 Task: Make in the project BrightTech a sprint 'Code Crusaders'. Create in the project BrightTech a sprint 'Code Crusaders'. Add in the project BrightTech a sprint 'Code Crusaders'
Action: Mouse moved to (204, 54)
Screenshot: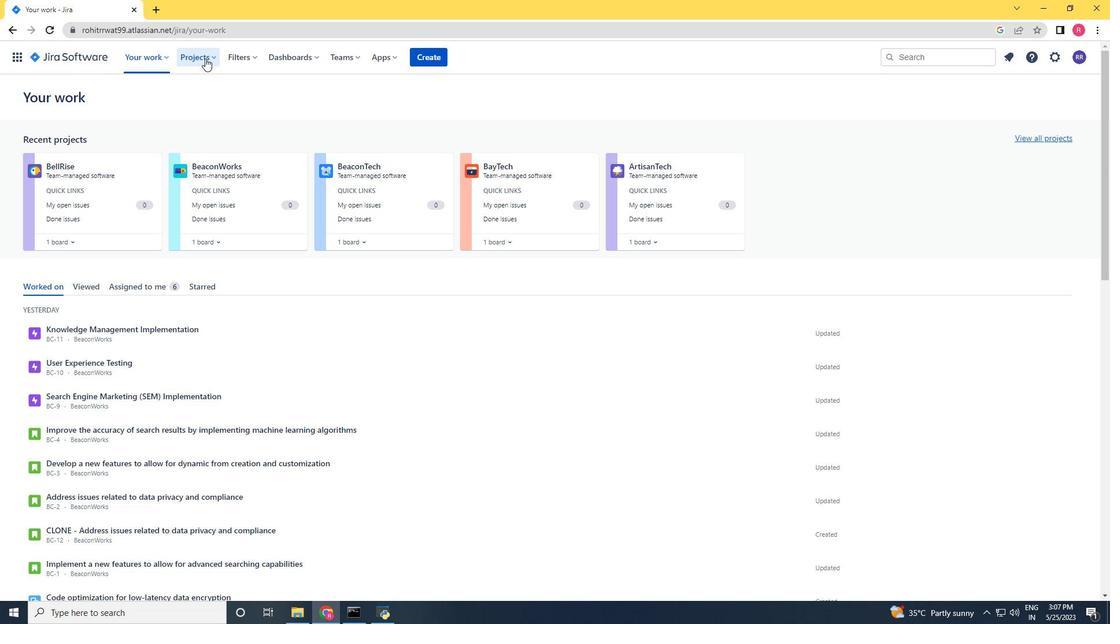 
Action: Mouse pressed left at (204, 54)
Screenshot: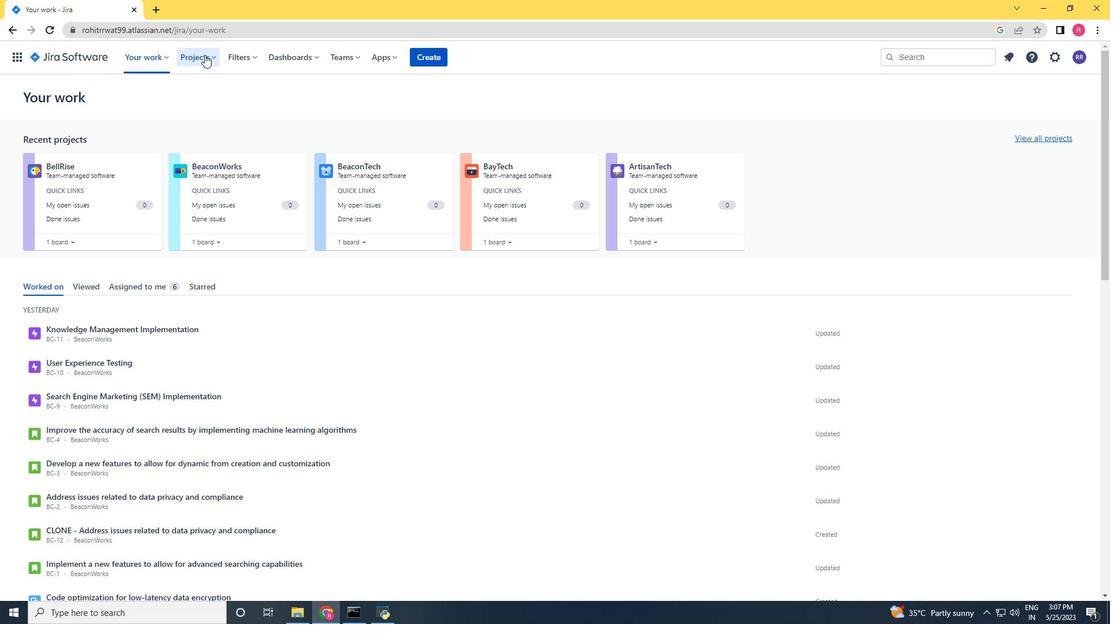 
Action: Mouse moved to (228, 101)
Screenshot: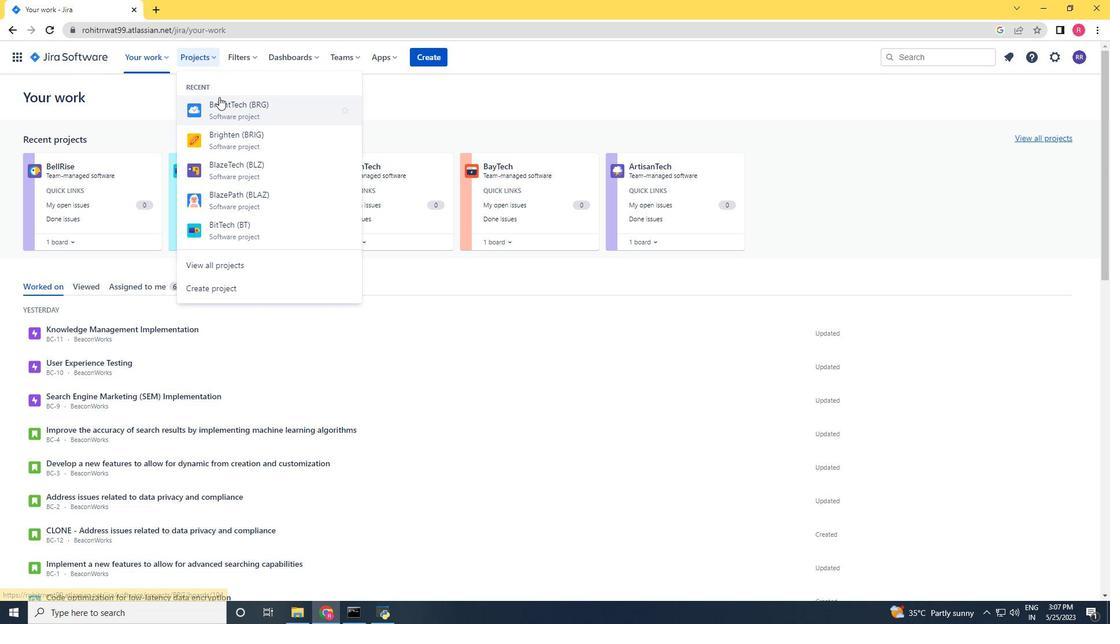 
Action: Mouse pressed left at (228, 101)
Screenshot: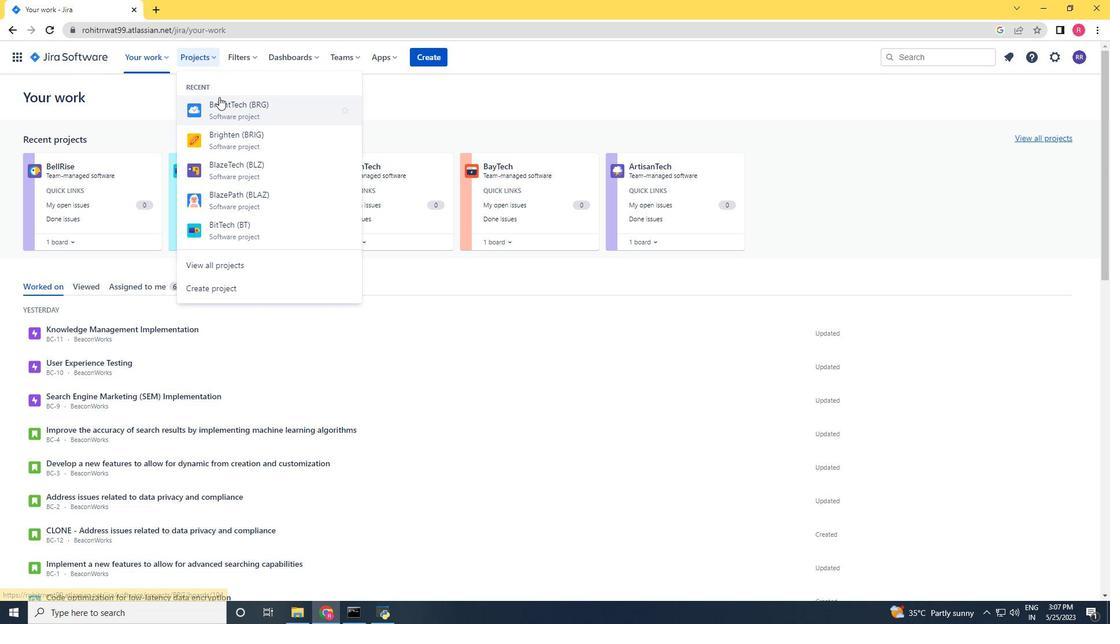
Action: Mouse moved to (76, 184)
Screenshot: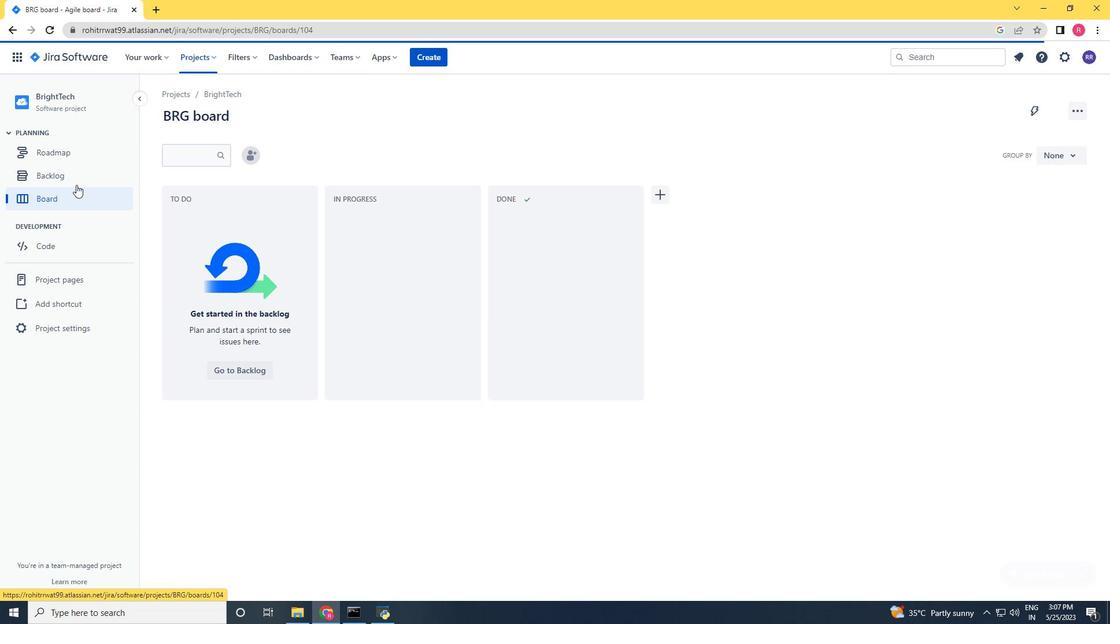 
Action: Mouse pressed left at (76, 184)
Screenshot: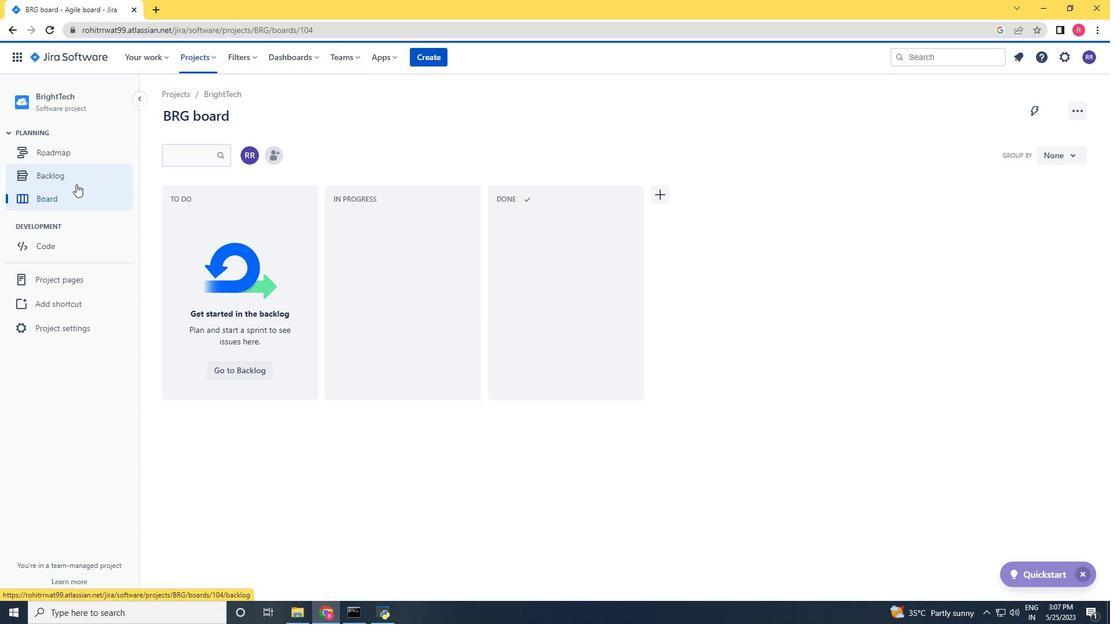 
Action: Mouse moved to (239, 180)
Screenshot: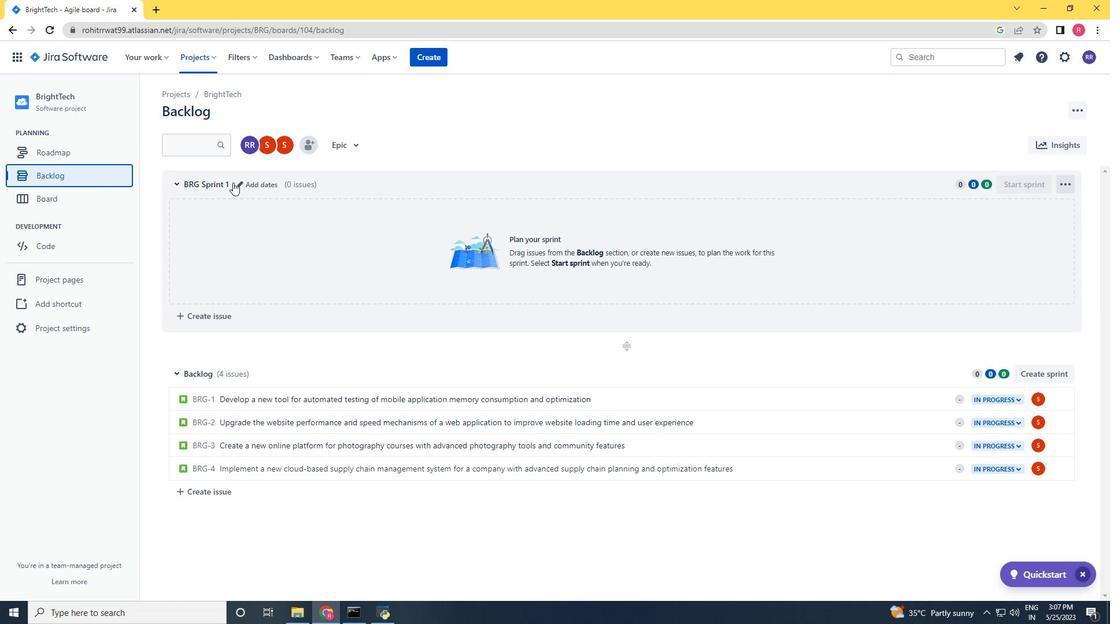 
Action: Mouse pressed left at (239, 180)
Screenshot: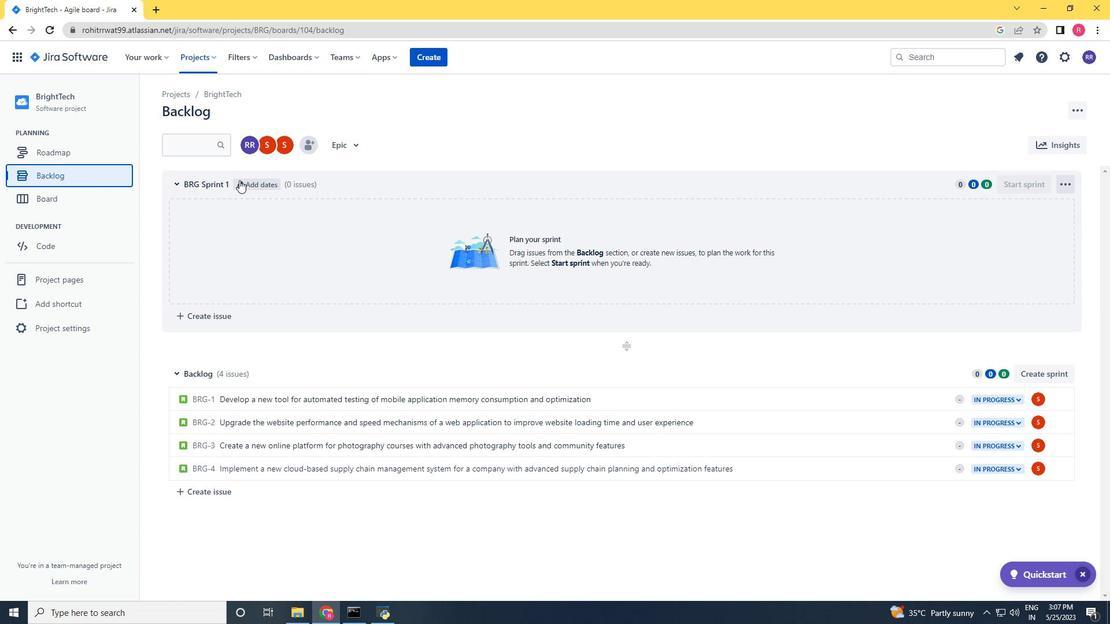
Action: Key pressed <Key.backspace><Key.backspace><Key.backspace><Key.backspace><Key.backspace><Key.backspace><Key.backspace><Key.backspace><Key.backspace><Key.backspace><Key.backspace><Key.backspace><Key.backspace><Key.backspace><Key.backspace><Key.backspace><Key.backspace><Key.backspace><Key.backspace><Key.backspace><Key.shift>Code<Key.space><Key.shift><Key.shift><Key.shift>Crusaders<Key.space><Key.enter>
Screenshot: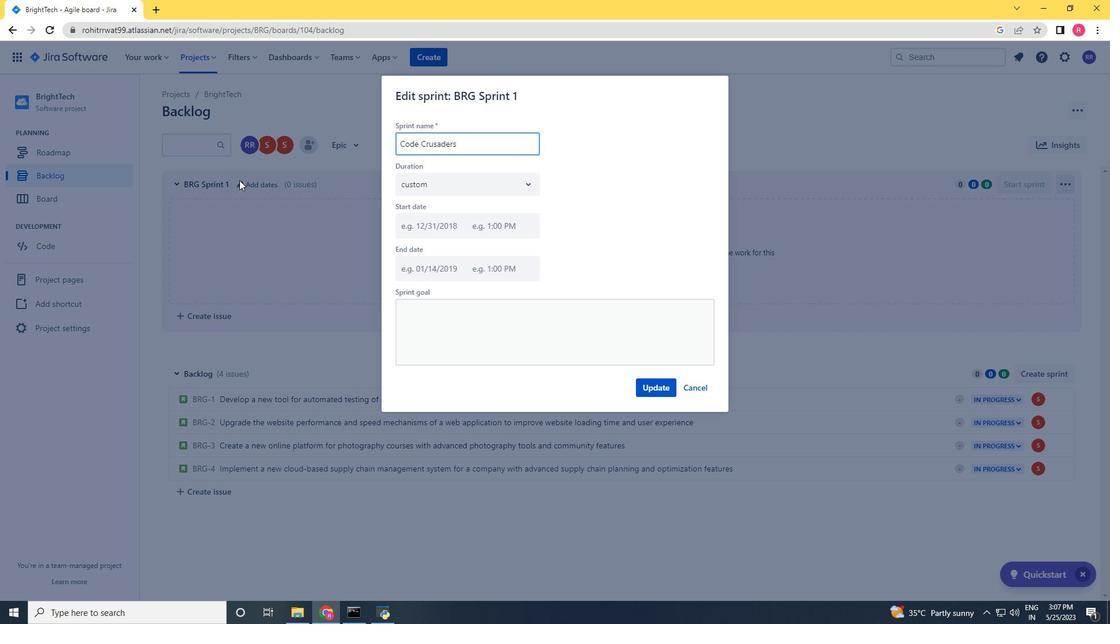
Action: Mouse moved to (1045, 371)
Screenshot: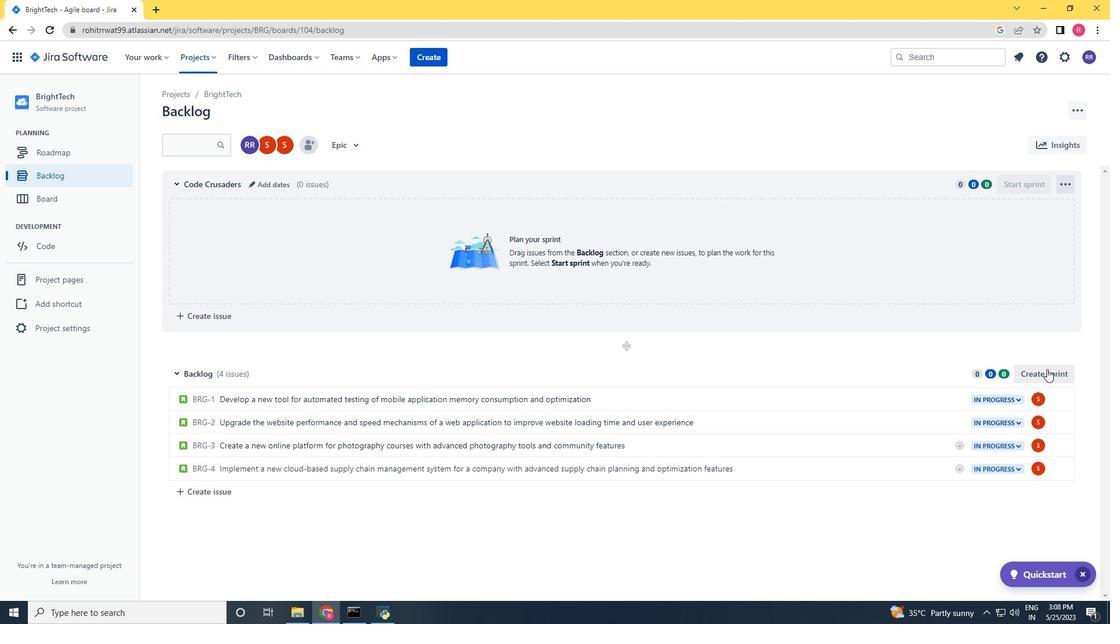 
Action: Mouse pressed left at (1045, 371)
Screenshot: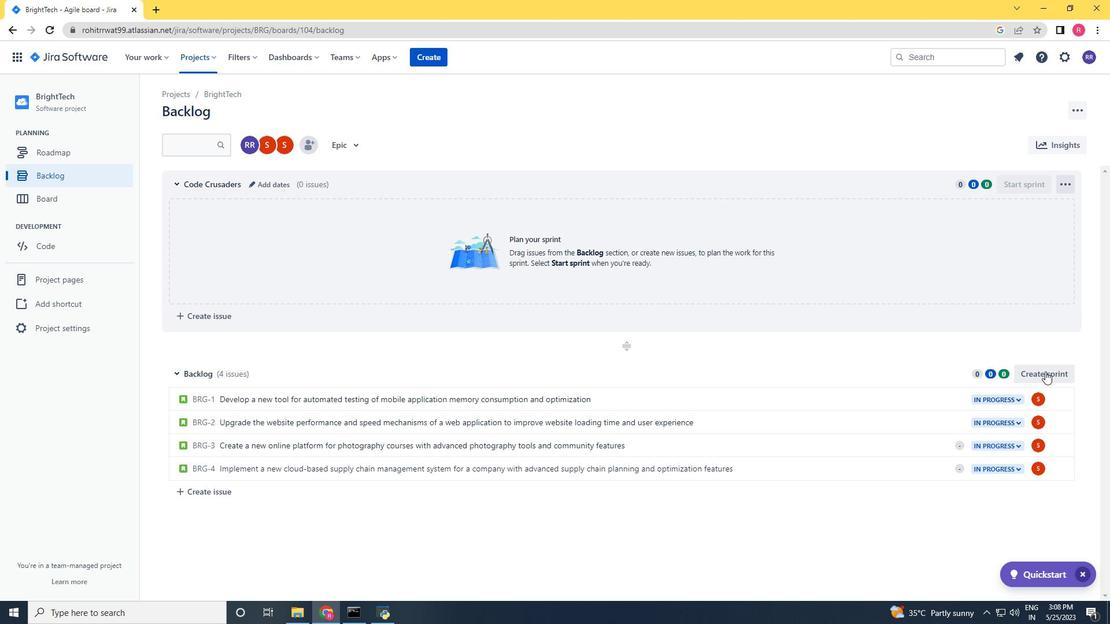 
Action: Mouse moved to (258, 370)
Screenshot: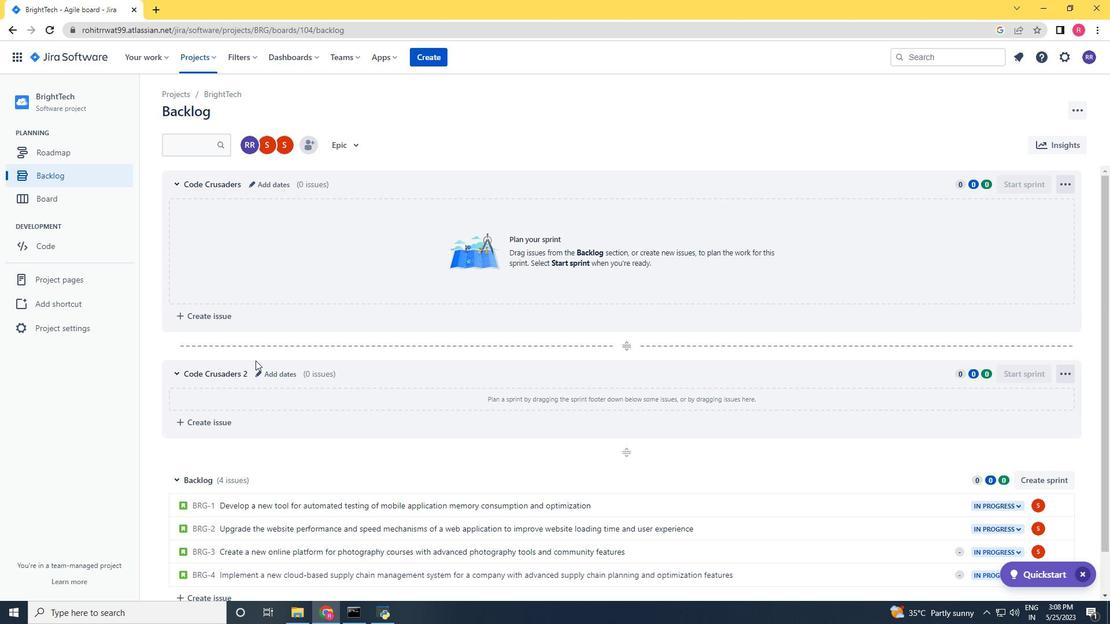 
Action: Mouse pressed left at (258, 370)
Screenshot: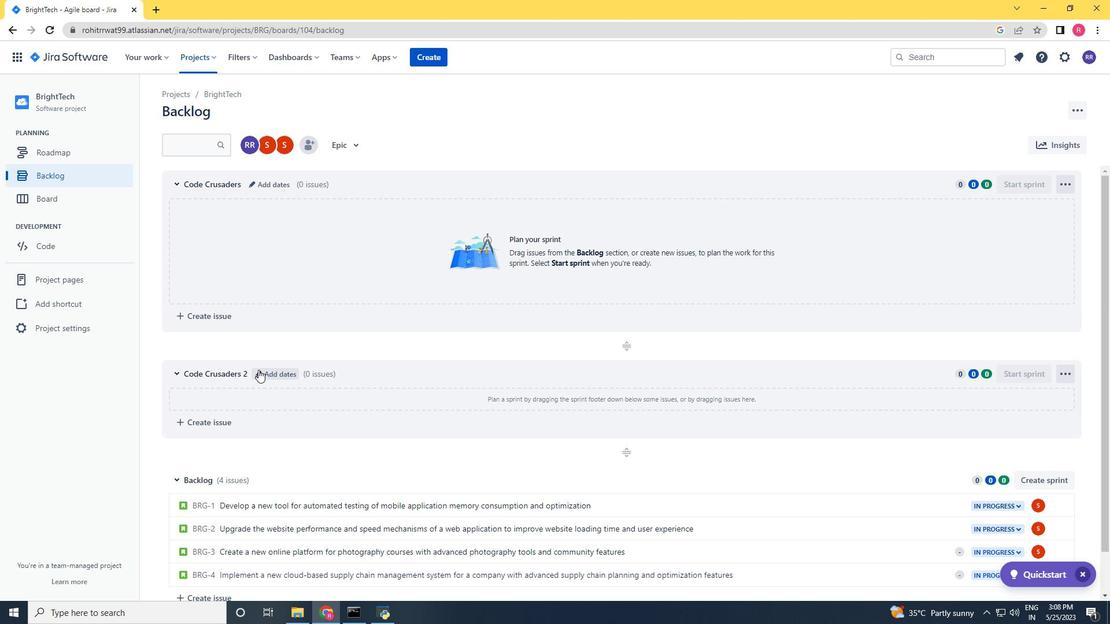 
Action: Key pressed <Key.backspace><Key.backspace><Key.backspace><Key.backspace><Key.backspace><Key.backspace><Key.backspace><Key.backspace><Key.backspace><Key.backspace><Key.backspace><Key.backspace><Key.backspace><Key.backspace><Key.backspace><Key.backspace><Key.backspace><Key.backspace><Key.backspace><Key.backspace><Key.backspace><Key.backspace><Key.backspace><Key.backspace><Key.backspace><Key.backspace><Key.backspace><Key.backspace><Key.backspace><Key.backspace><Key.backspace><Key.backspace><Key.backspace><Key.backspace><Key.backspace><Key.backspace><Key.backspace><Key.shift><Key.shift><Key.shift><Key.shift><Key.shift>Code<Key.space><Key.shift><Key.shift><Key.shift><Key.shift><Key.shift><Key.shift><Key.shift><Key.shift><Key.shift><Key.shift><Key.shift><Key.shift><Key.shift><Key.shift><Key.shift><Key.shift><Key.shift>Crusaders<Key.space><Key.enter>
Screenshot: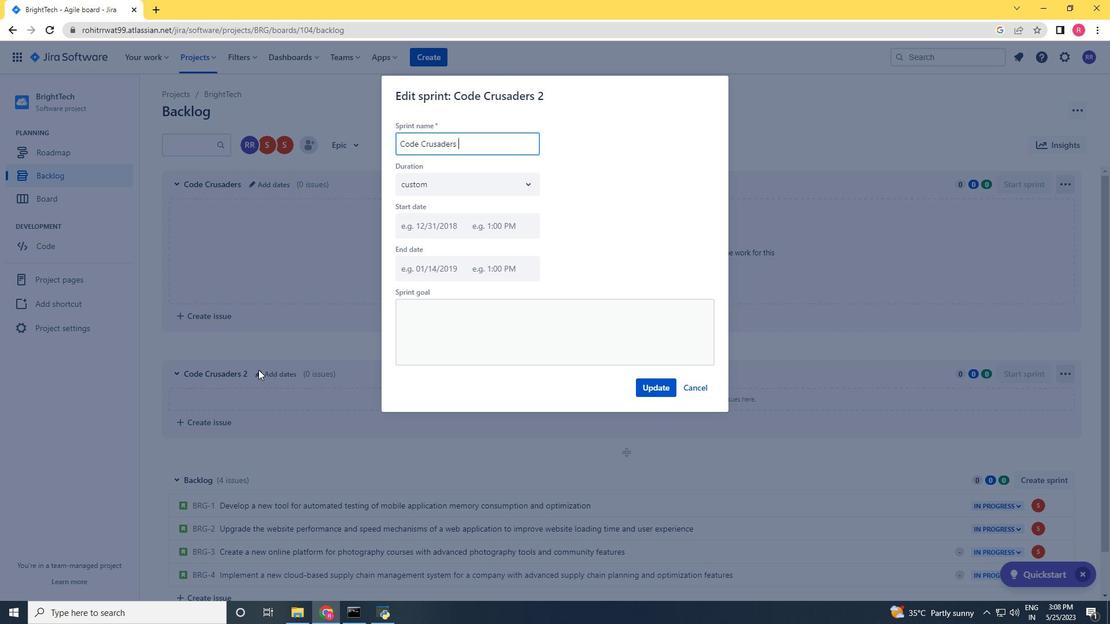 
Action: Mouse moved to (1049, 475)
Screenshot: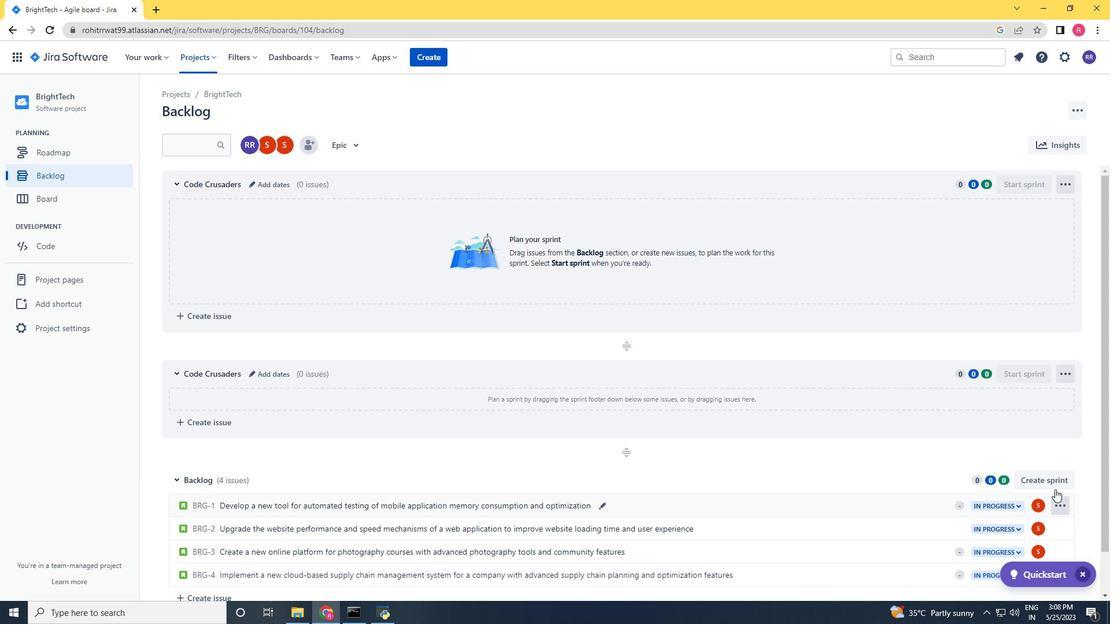 
Action: Mouse pressed left at (1049, 475)
Screenshot: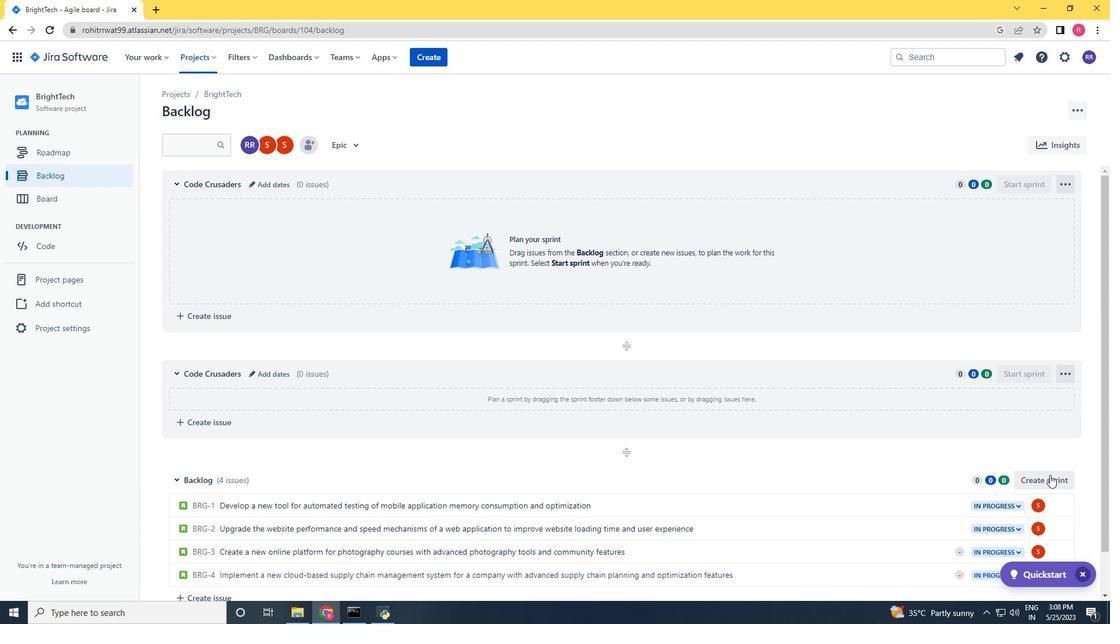 
Action: Mouse moved to (265, 479)
Screenshot: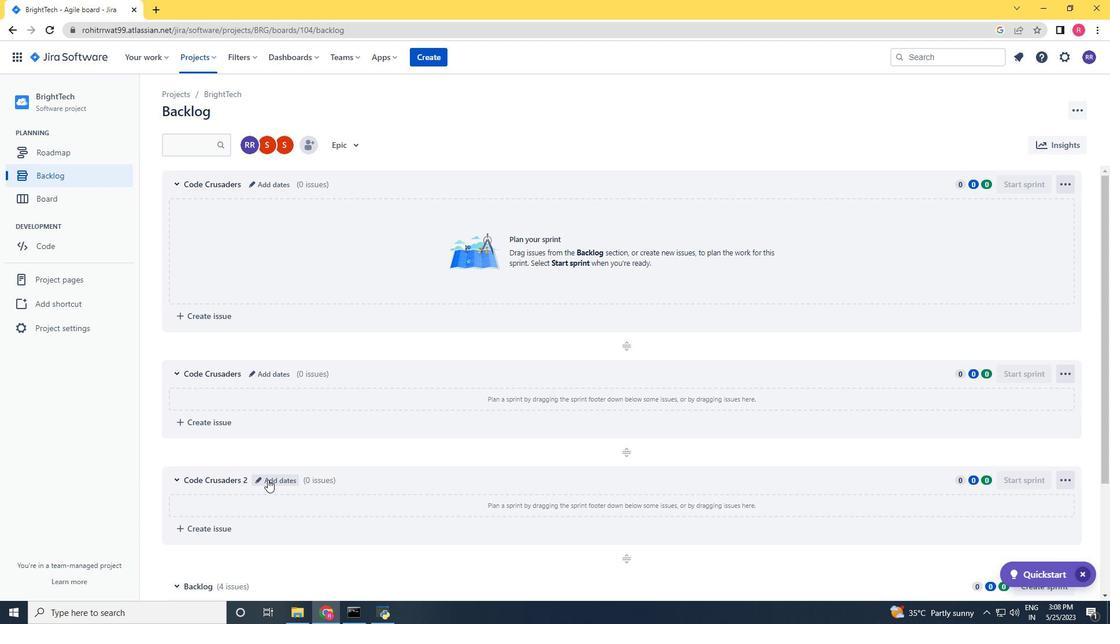 
Action: Mouse pressed left at (265, 479)
Screenshot: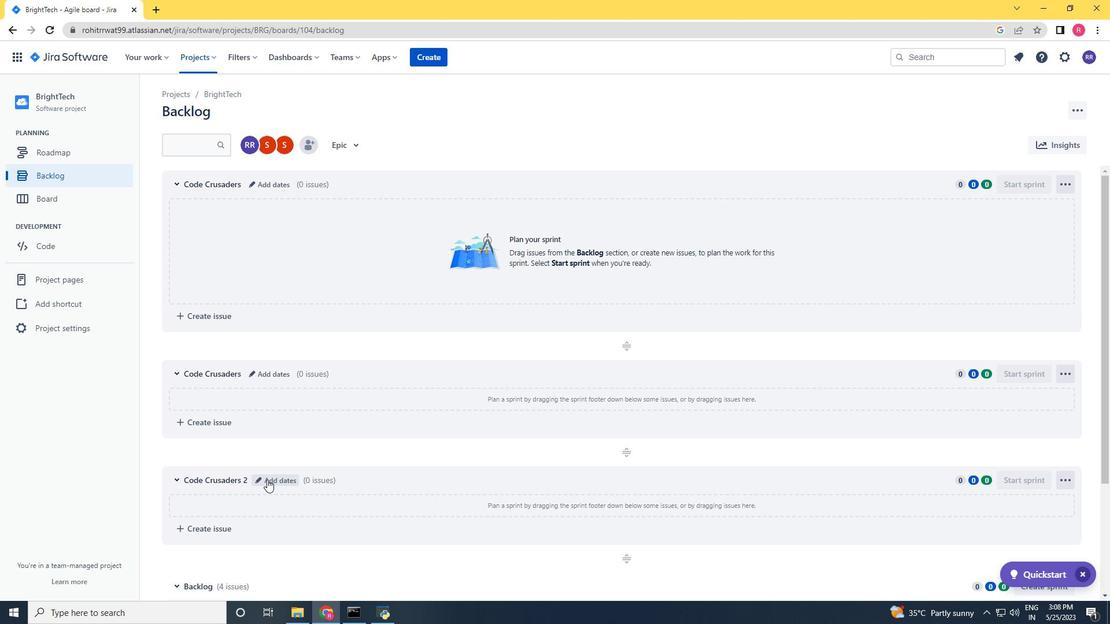 
Action: Key pressed <Key.backspace><Key.backspace><Key.backspace><Key.backspace><Key.backspace><Key.backspace><Key.backspace><Key.backspace><Key.backspace><Key.backspace><Key.backspace><Key.backspace><Key.backspace><Key.backspace><Key.backspace><Key.backspace><Key.backspace><Key.backspace><Key.backspace><Key.backspace><Key.backspace><Key.backspace><Key.backspace><Key.shift>Code<Key.space><Key.shift><Key.shift>r<Key.backspace><Key.shift>Crusaders<Key.enter>
Screenshot: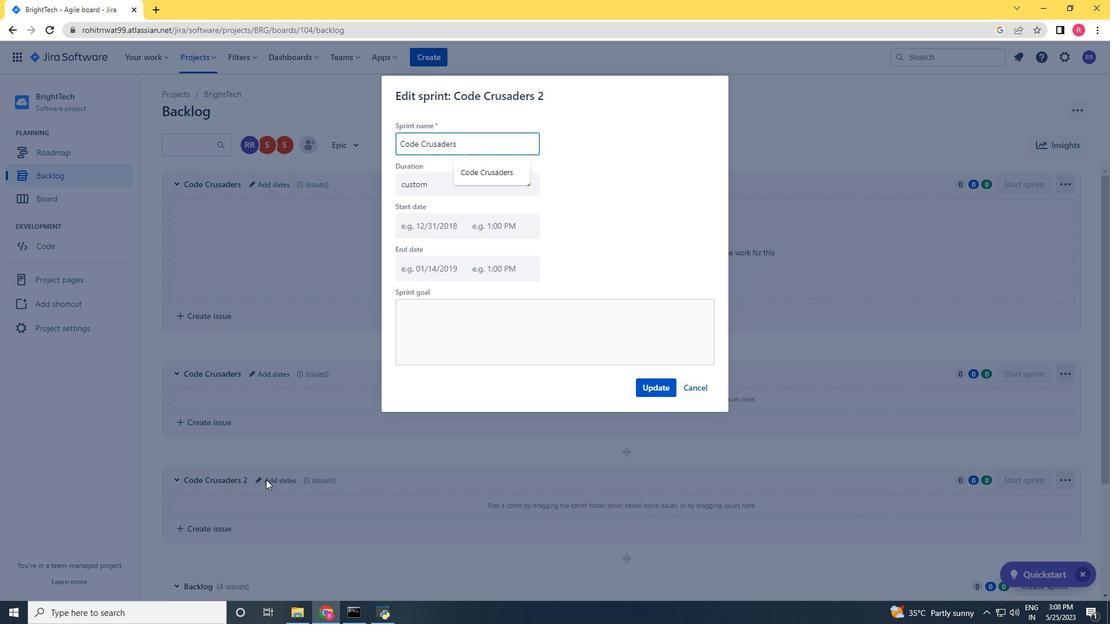 
Action: Mouse scrolled (265, 480) with delta (0, 0)
Screenshot: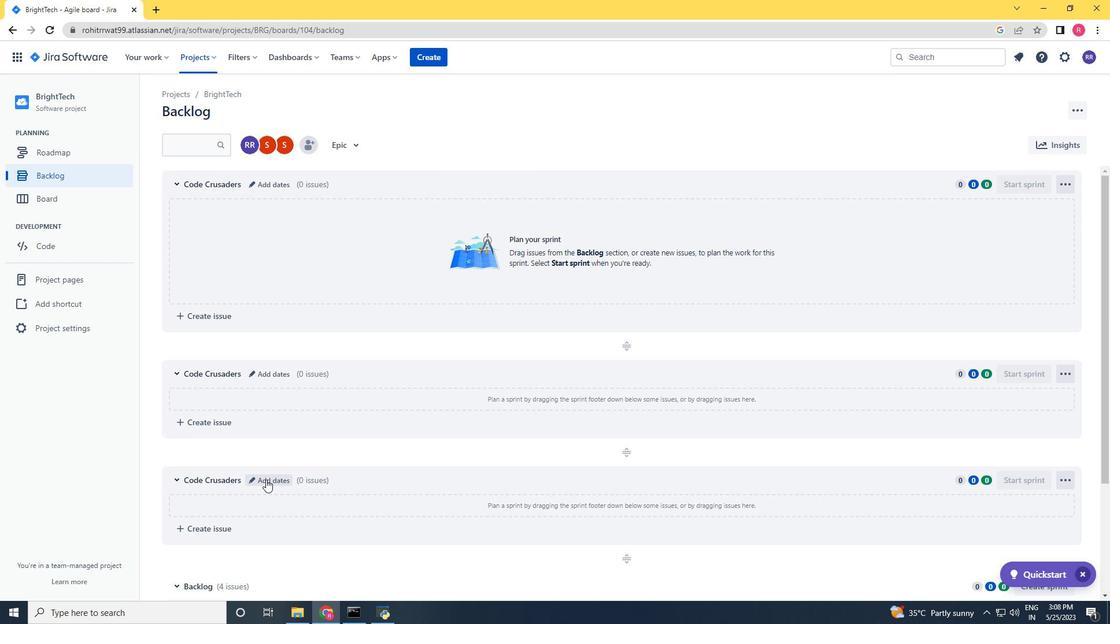
Action: Mouse moved to (176, 183)
Screenshot: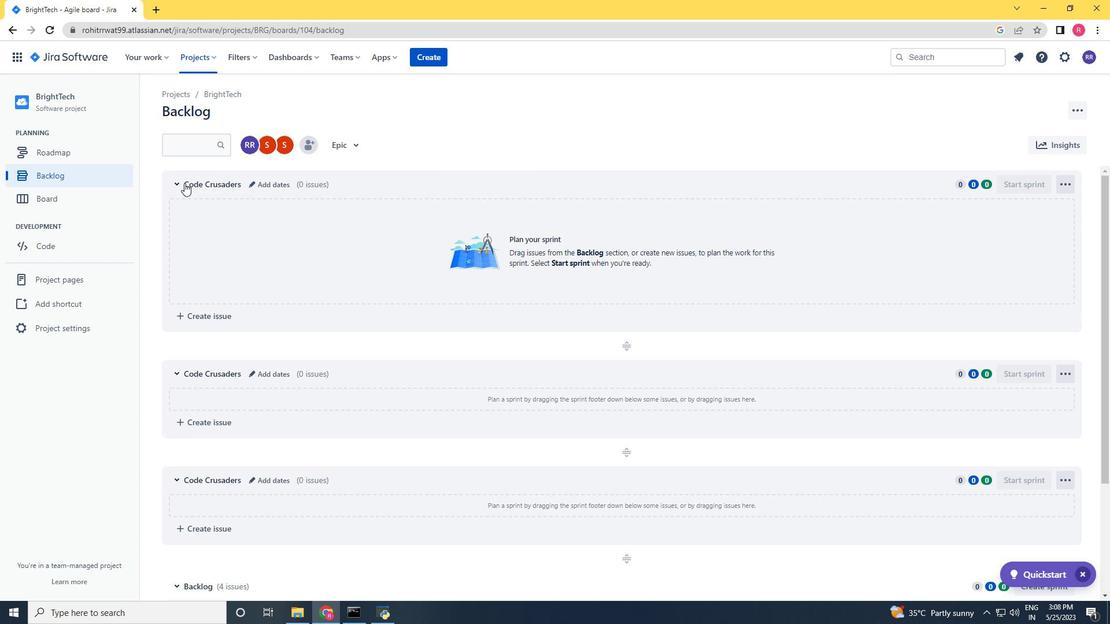 
Action: Mouse pressed left at (176, 183)
Screenshot: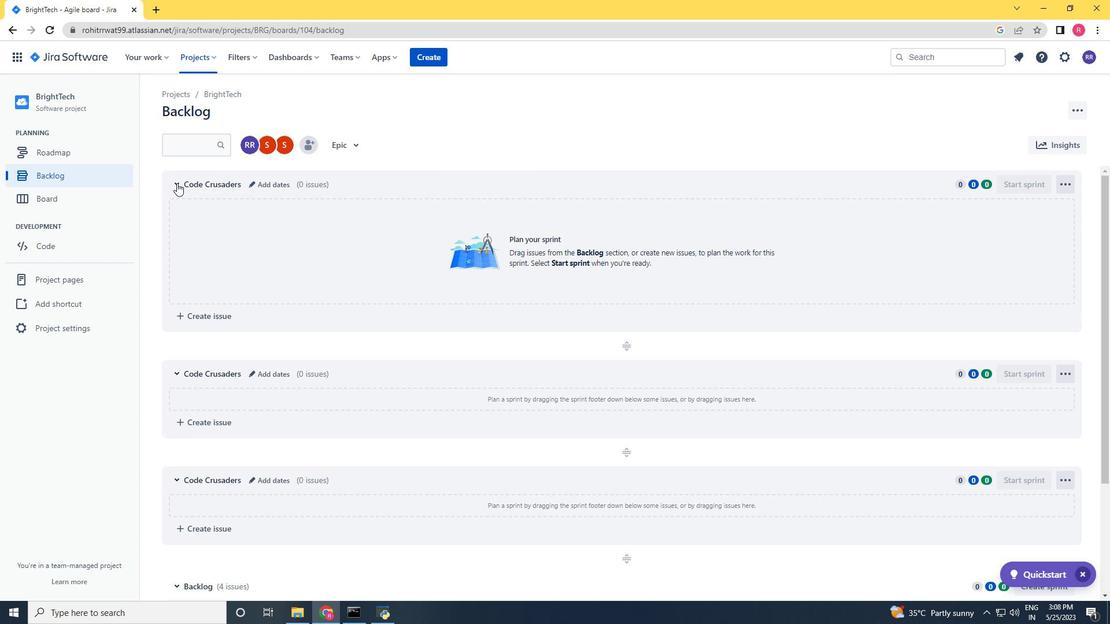
Action: Mouse moved to (175, 216)
Screenshot: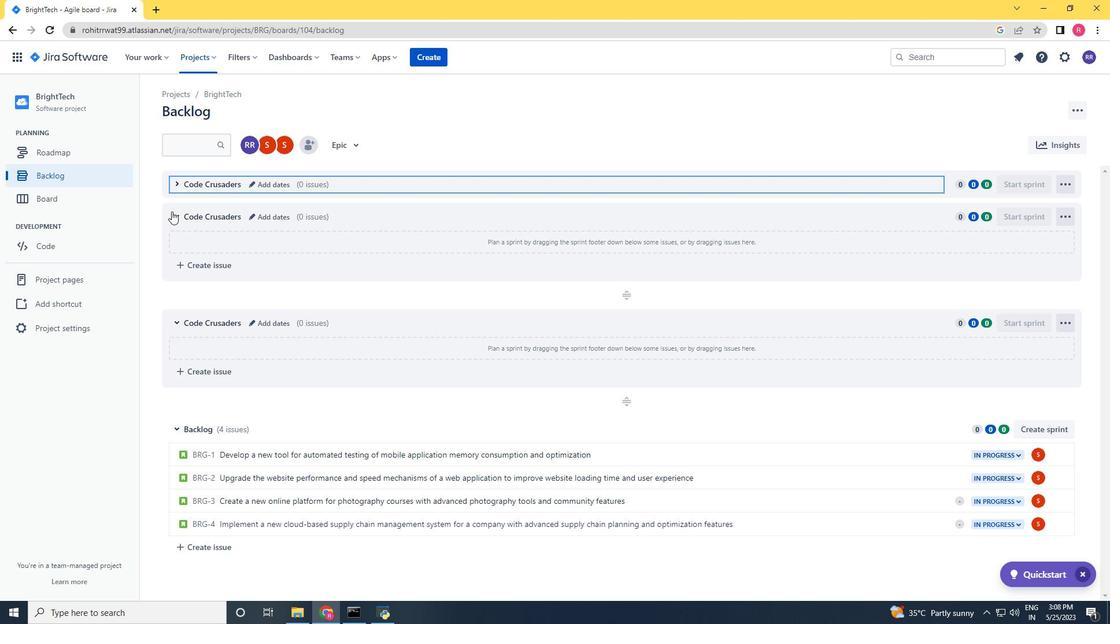 
Action: Mouse pressed left at (175, 216)
Screenshot: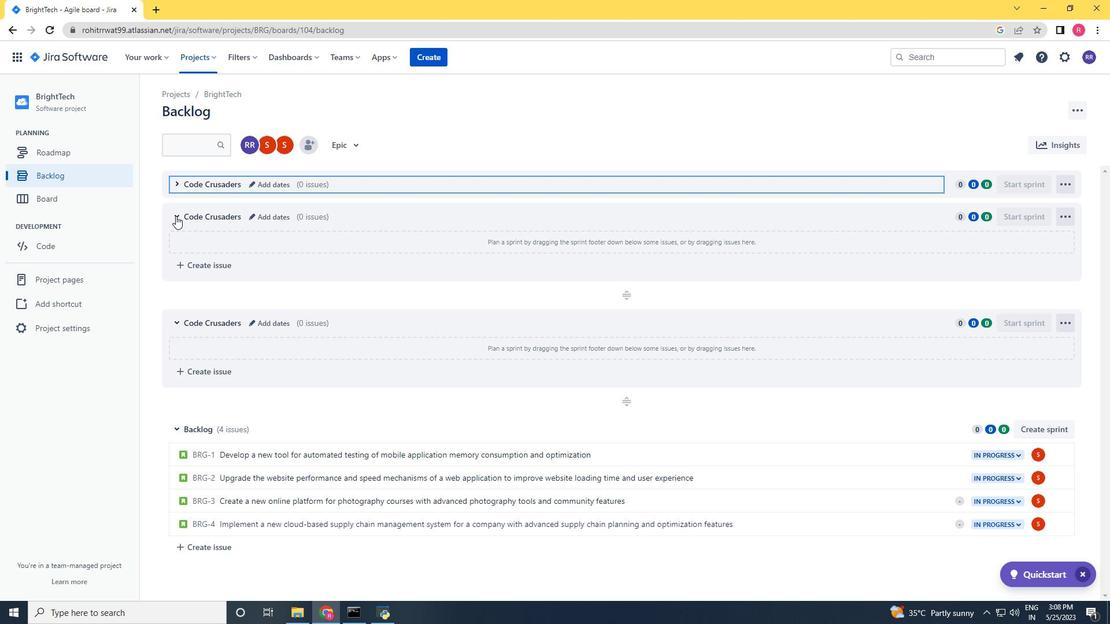 
Action: Mouse moved to (177, 246)
Screenshot: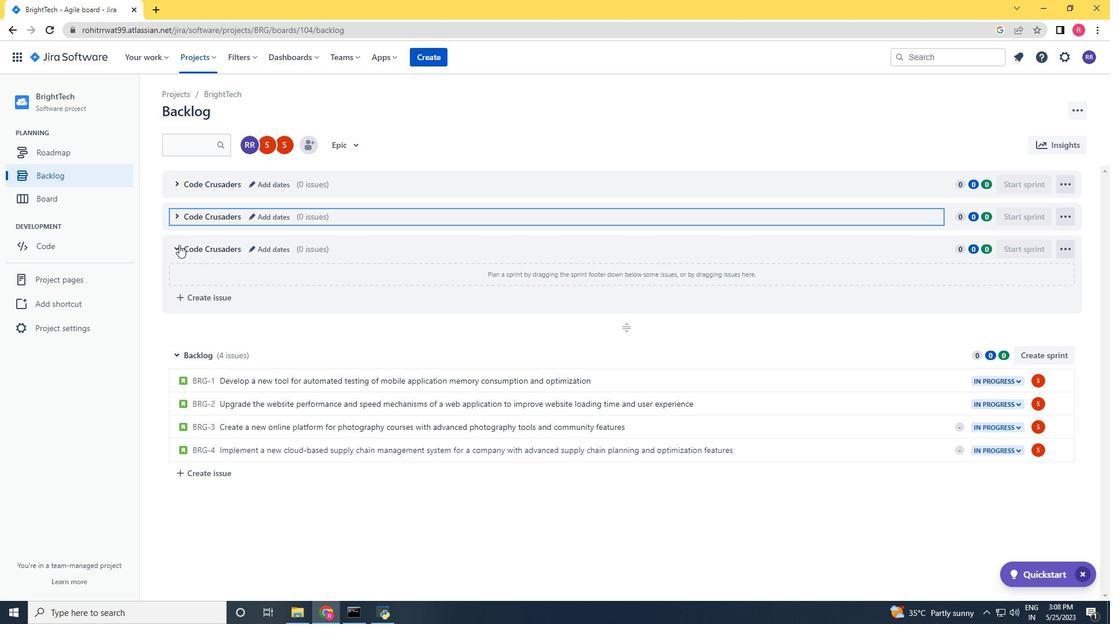 
Action: Mouse pressed left at (177, 246)
Screenshot: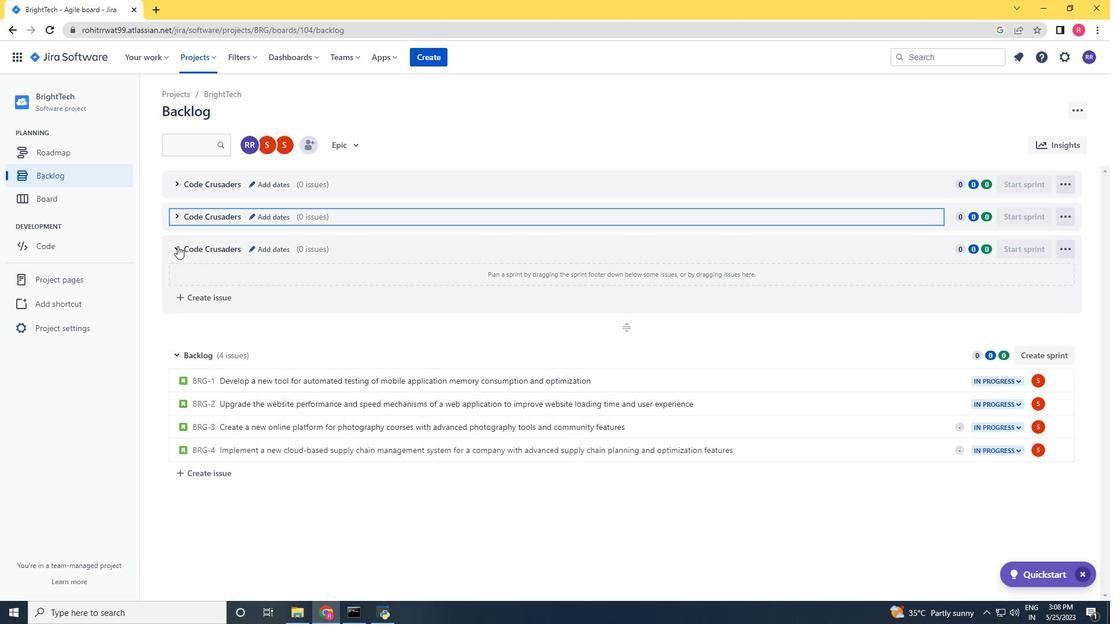 
